 Task: Select animal welfare as the cause.
Action: Mouse moved to (899, 97)
Screenshot: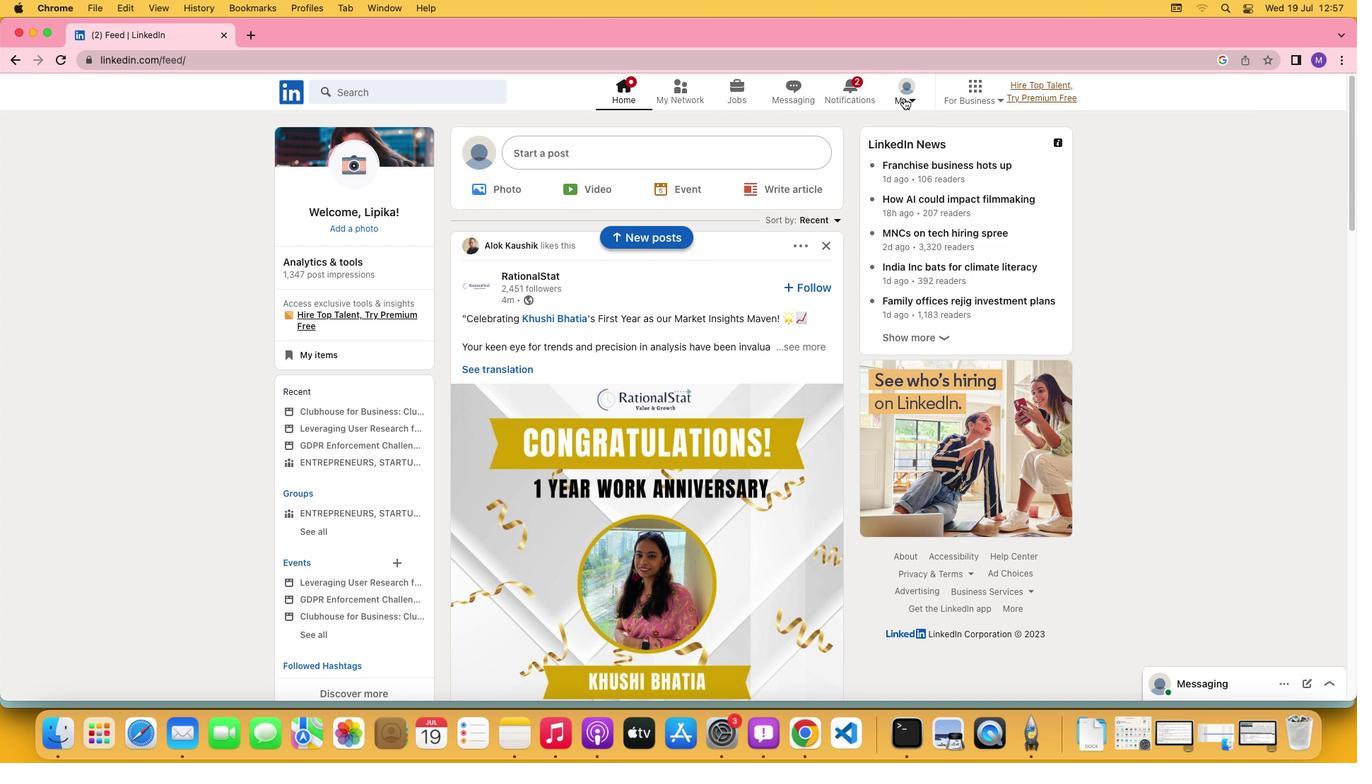 
Action: Mouse pressed left at (899, 97)
Screenshot: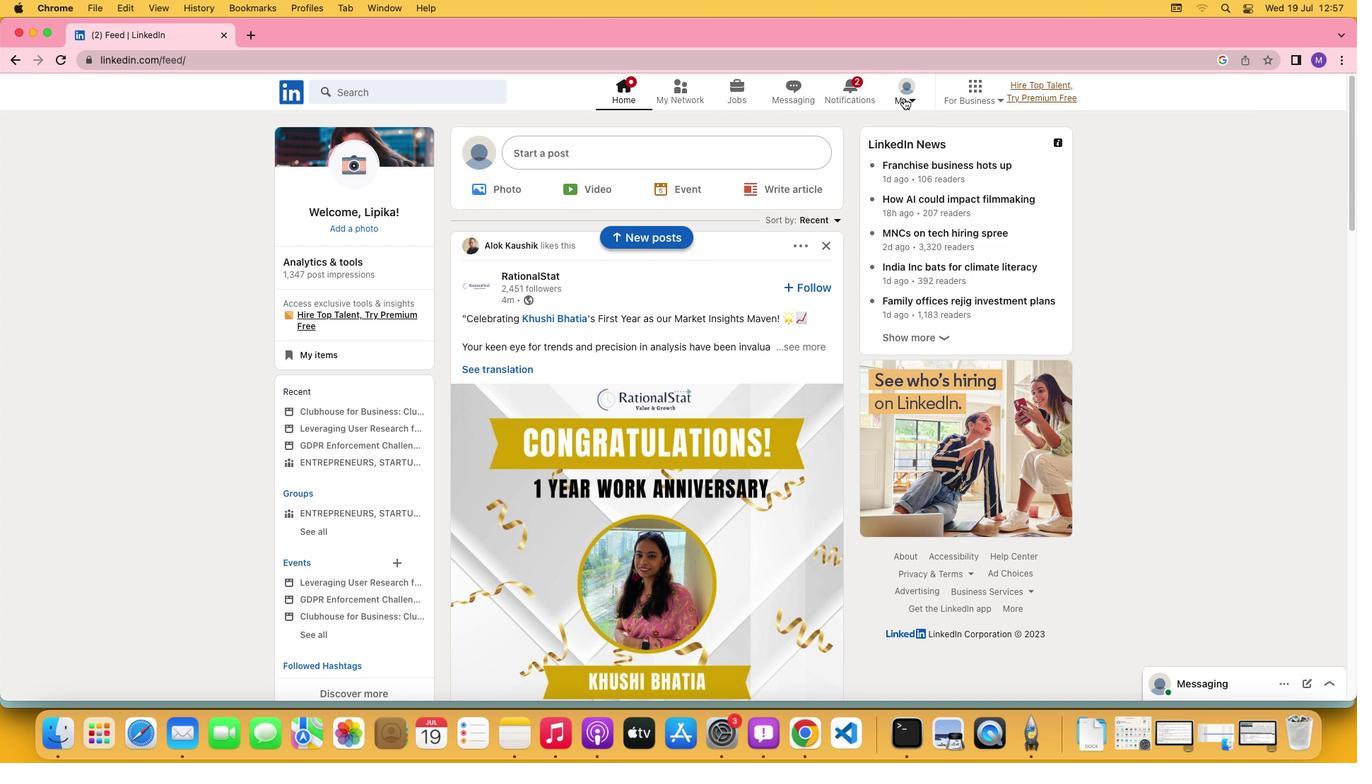 
Action: Mouse moved to (909, 98)
Screenshot: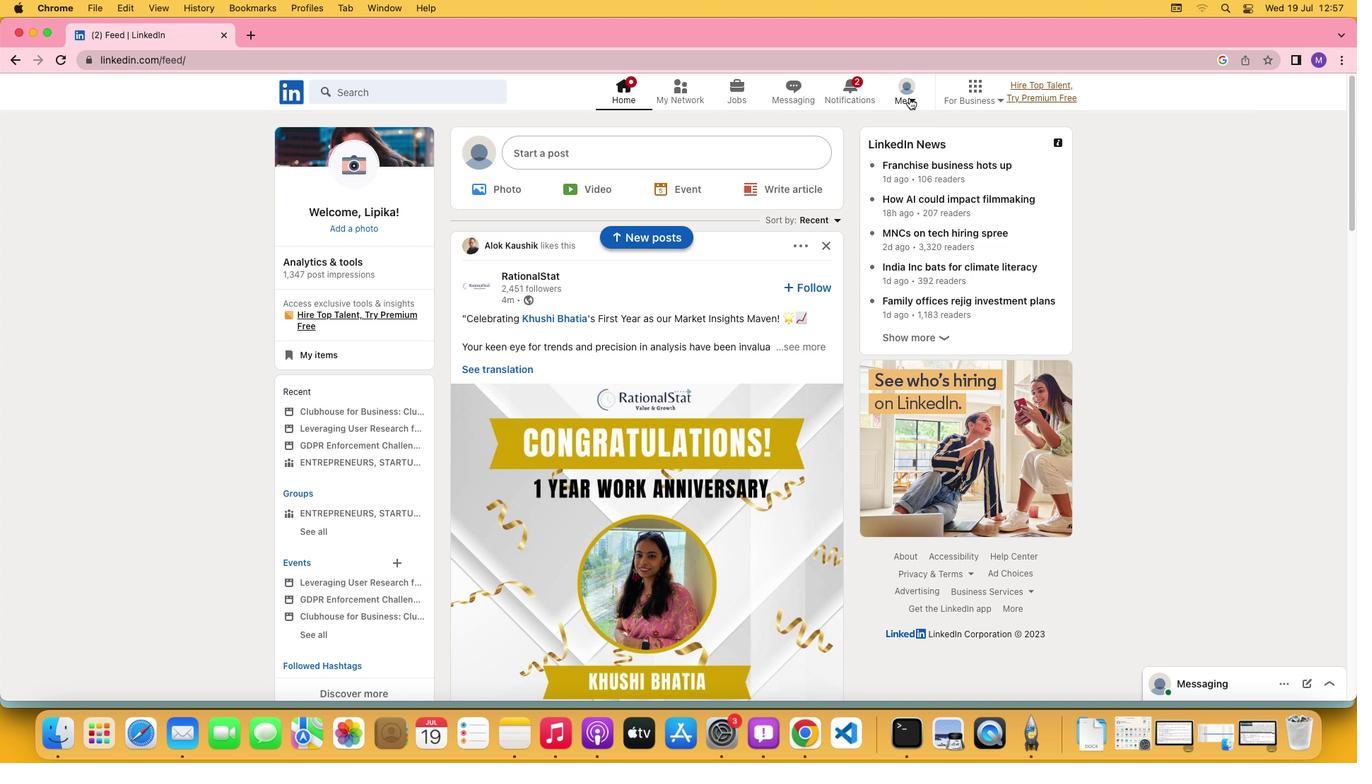 
Action: Mouse pressed left at (909, 98)
Screenshot: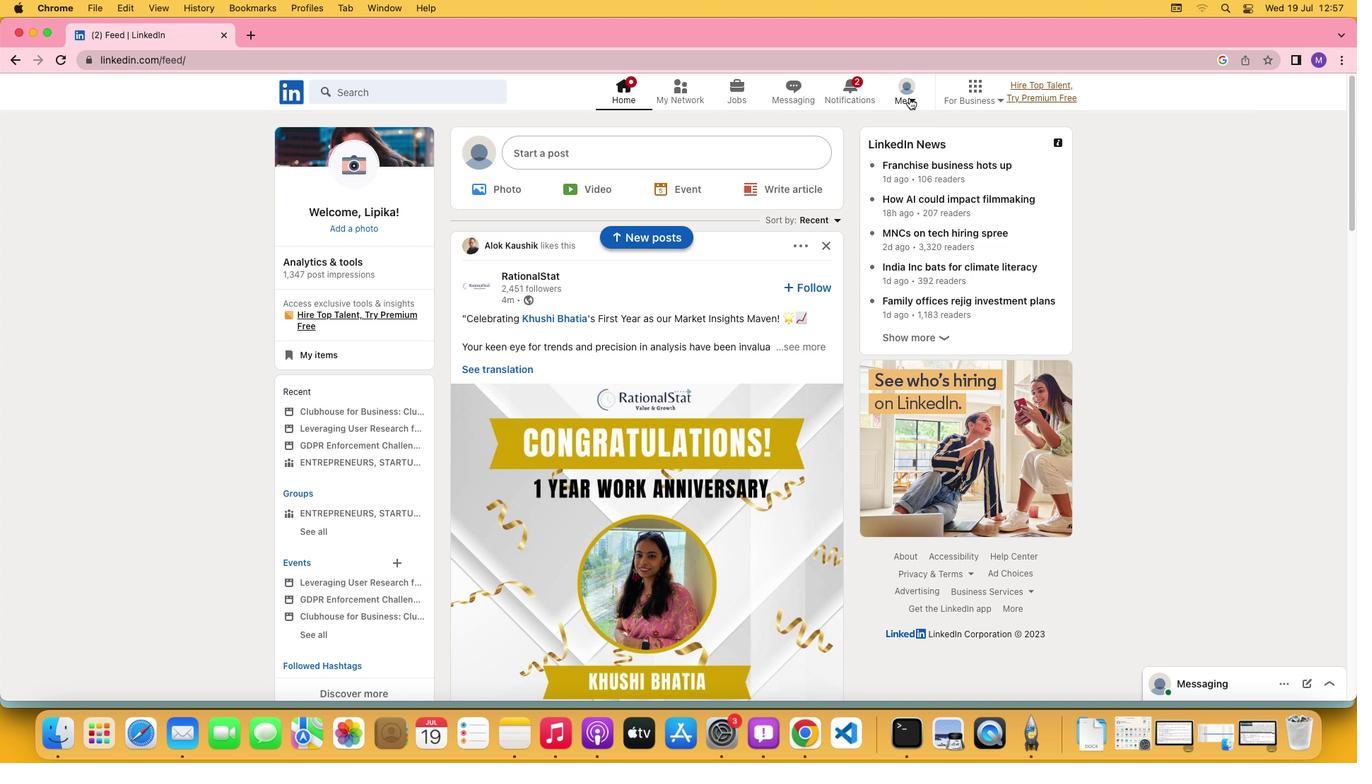
Action: Mouse moved to (872, 172)
Screenshot: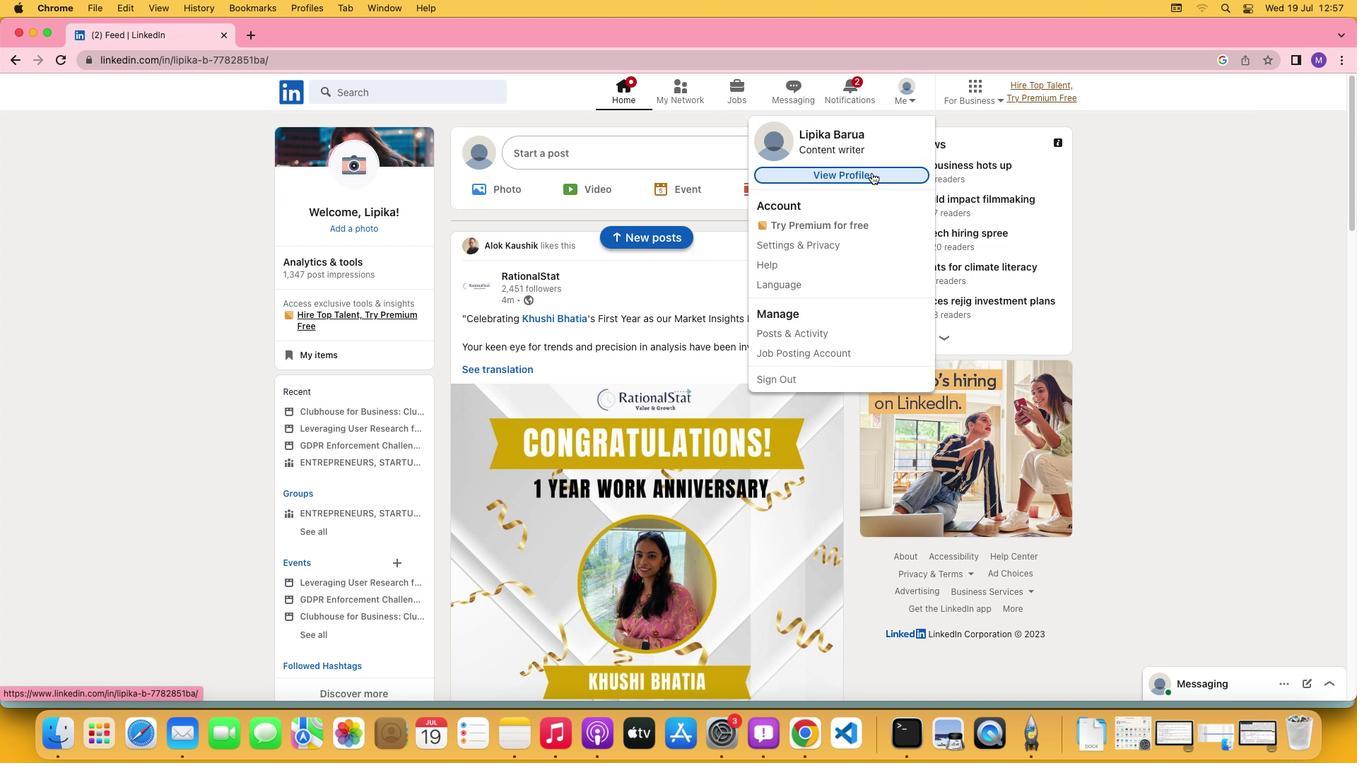 
Action: Mouse pressed left at (872, 172)
Screenshot: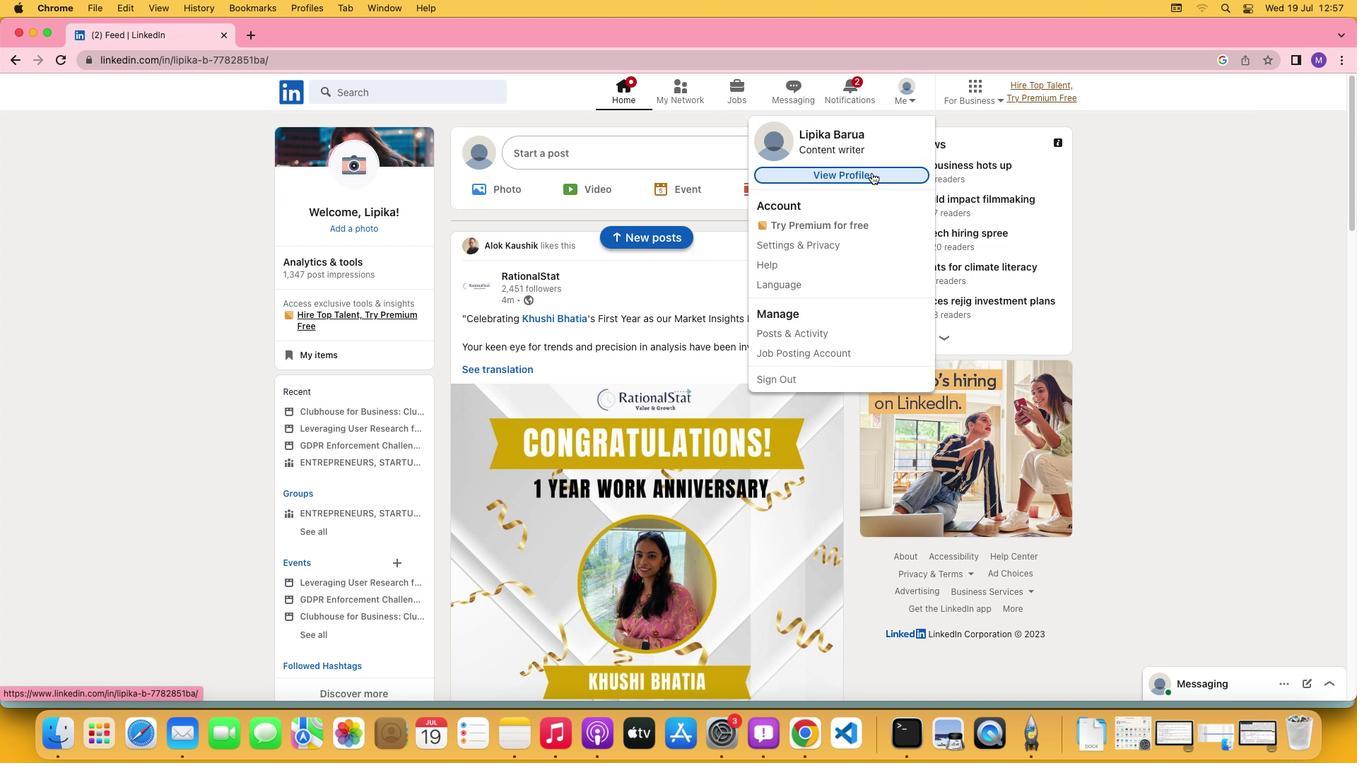 
Action: Mouse moved to (444, 458)
Screenshot: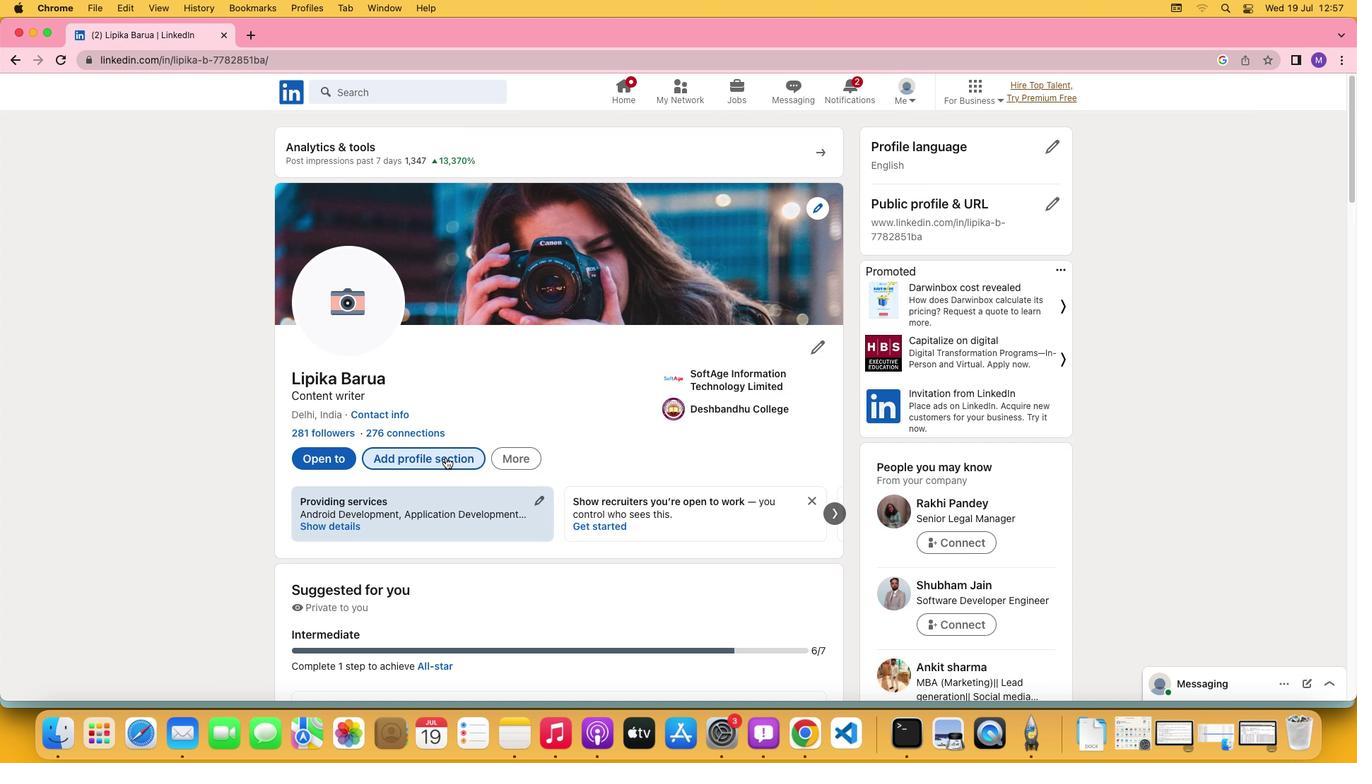 
Action: Mouse pressed left at (444, 458)
Screenshot: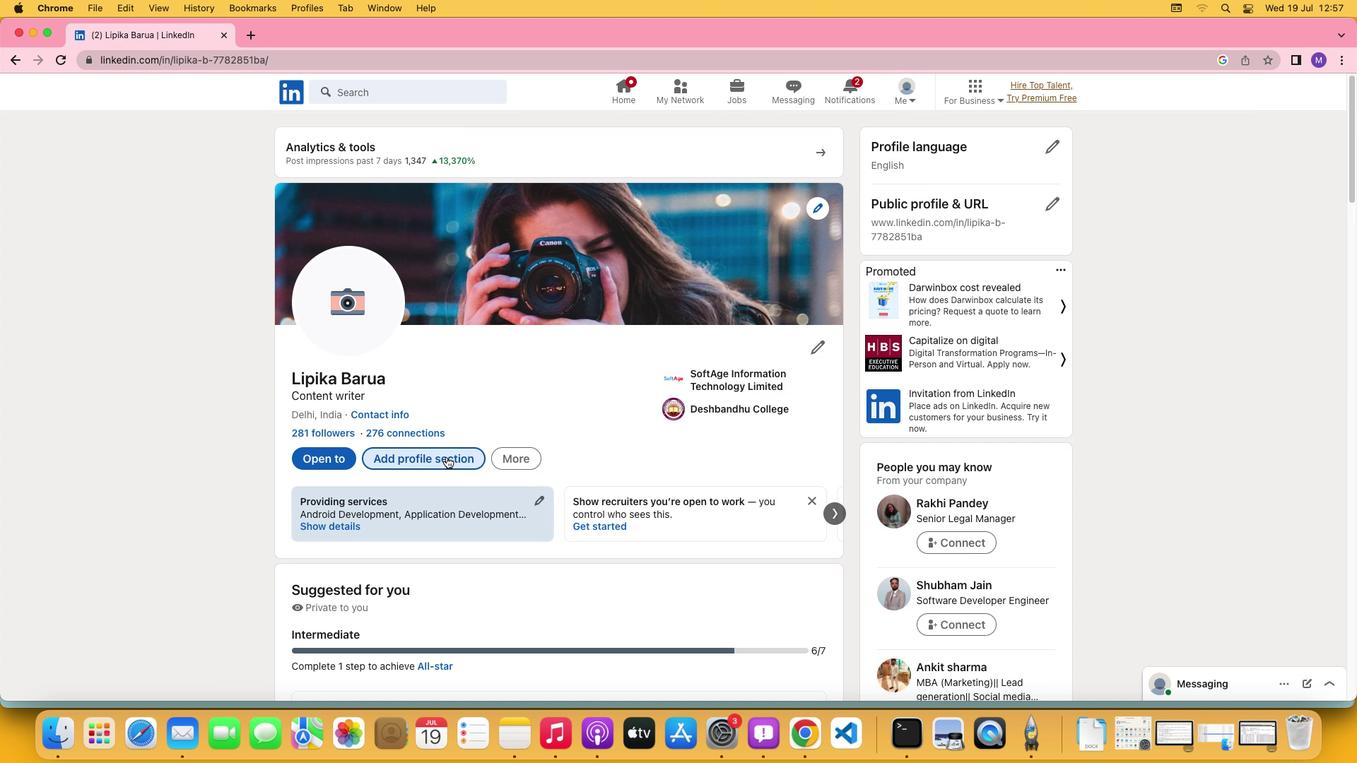 
Action: Mouse moved to (854, 424)
Screenshot: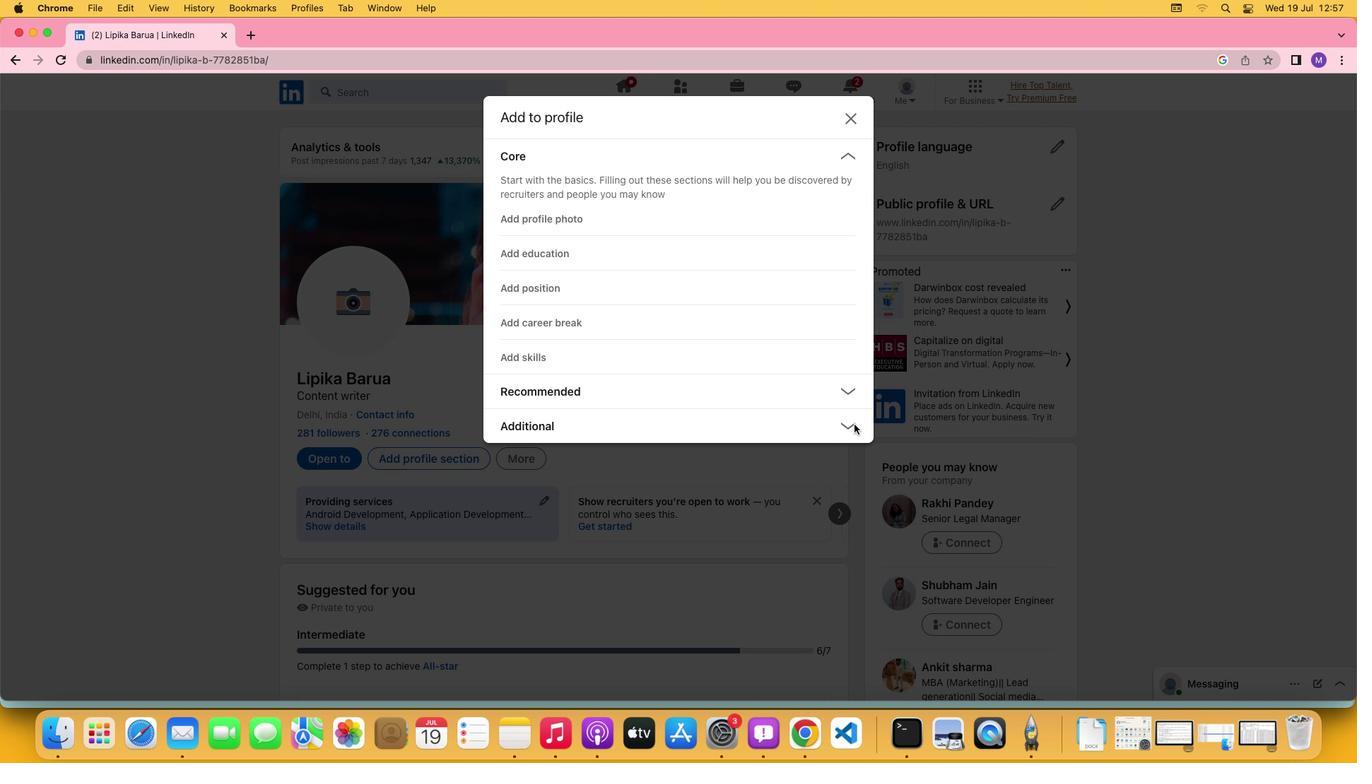 
Action: Mouse pressed left at (854, 424)
Screenshot: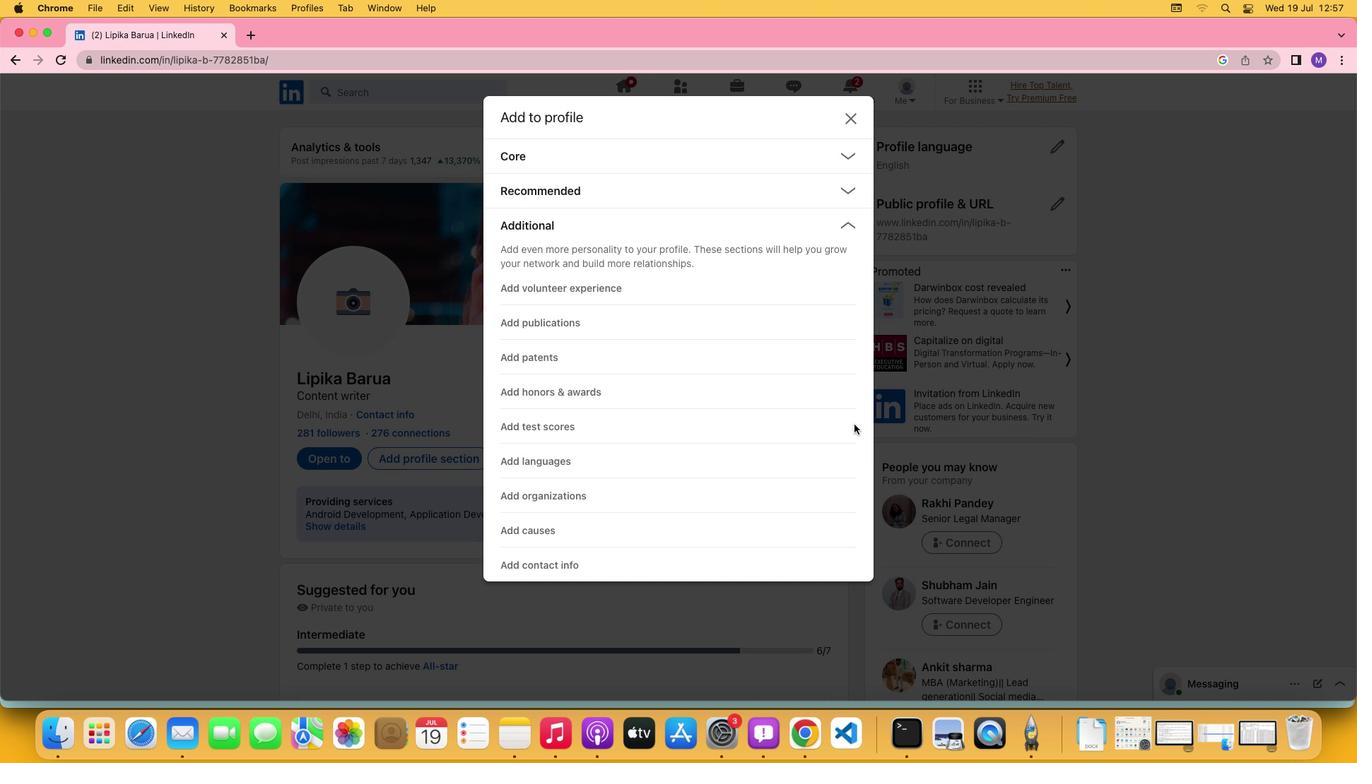 
Action: Mouse moved to (572, 287)
Screenshot: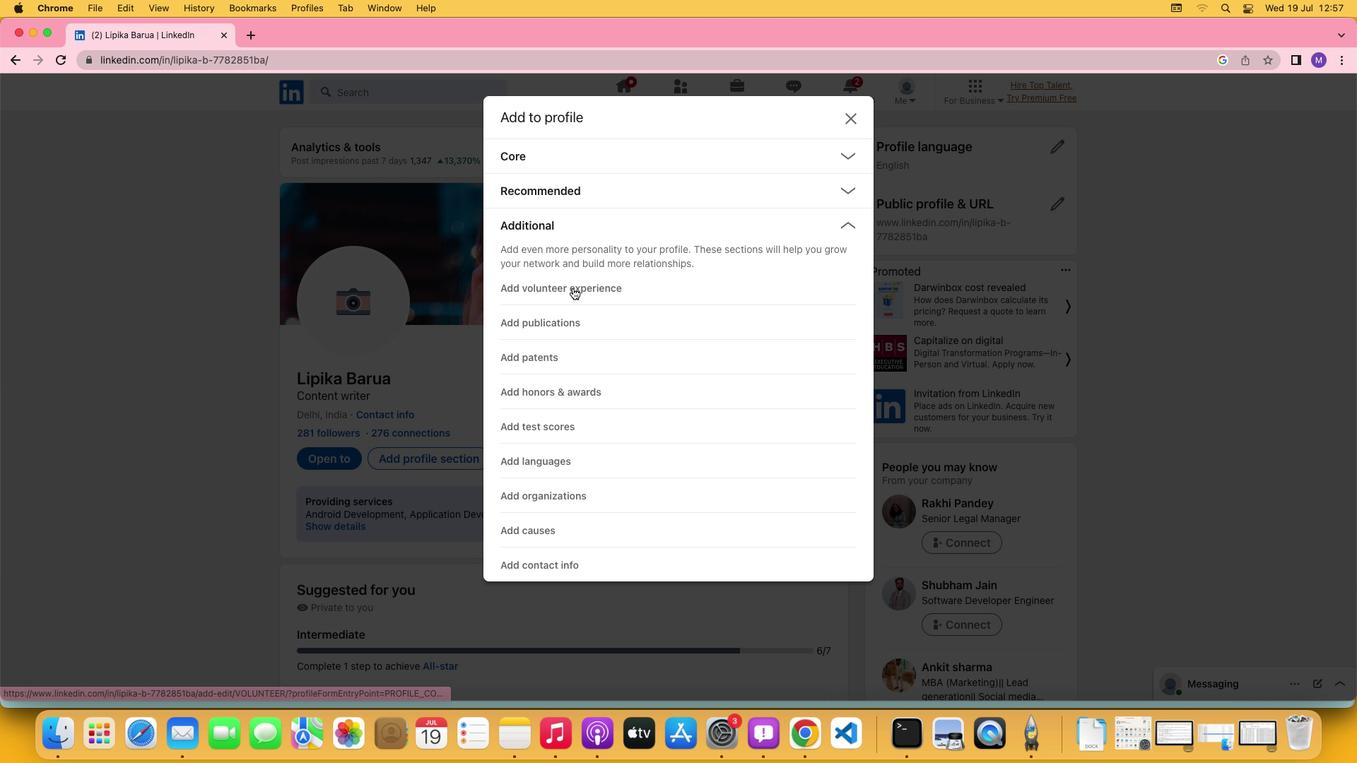 
Action: Mouse pressed left at (572, 287)
Screenshot: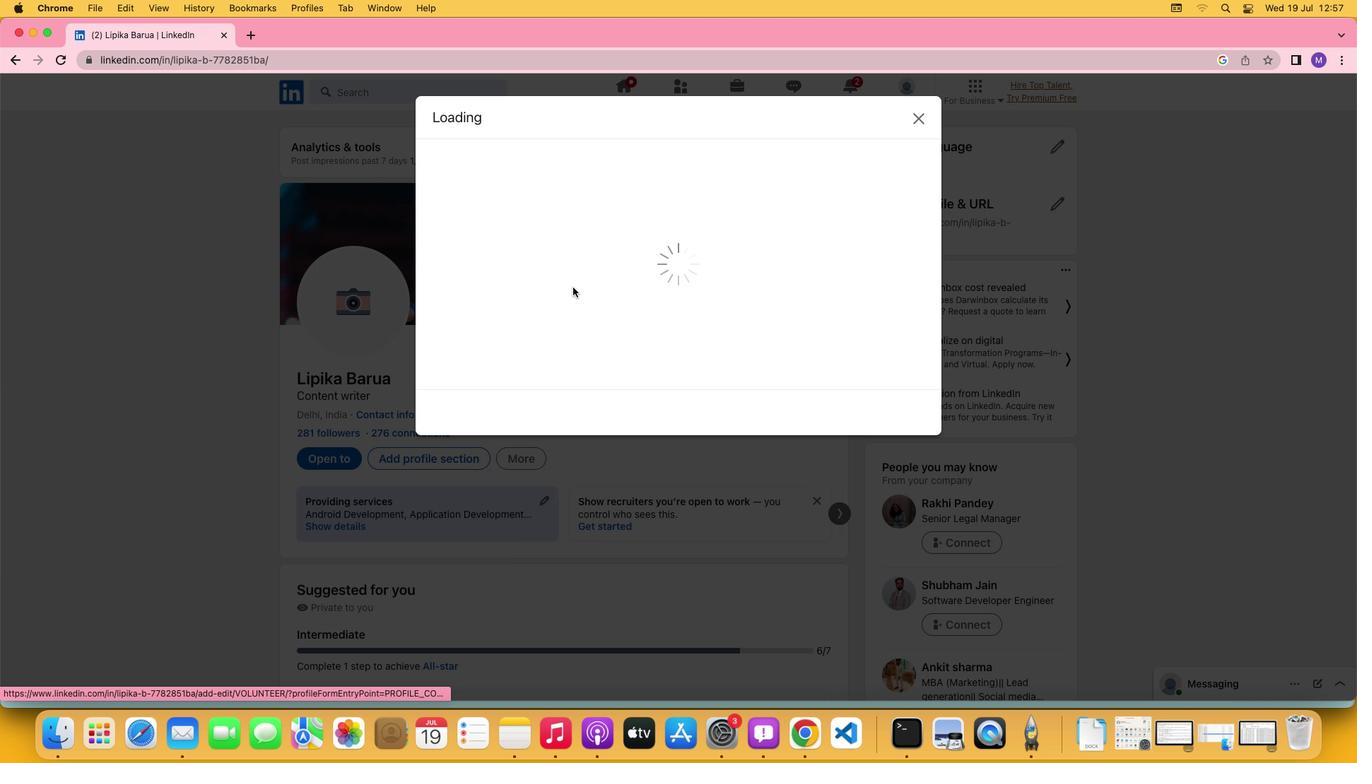
Action: Mouse moved to (910, 313)
Screenshot: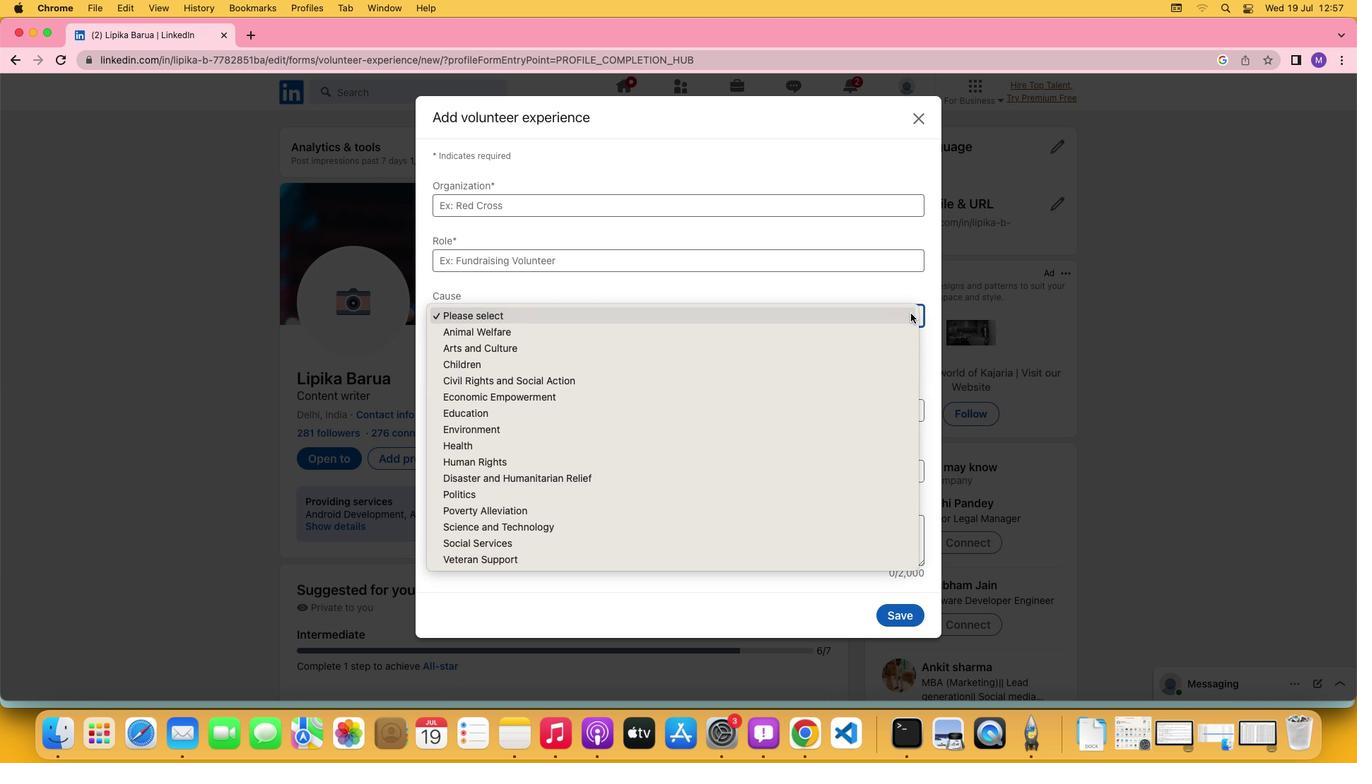 
Action: Mouse pressed left at (910, 313)
Screenshot: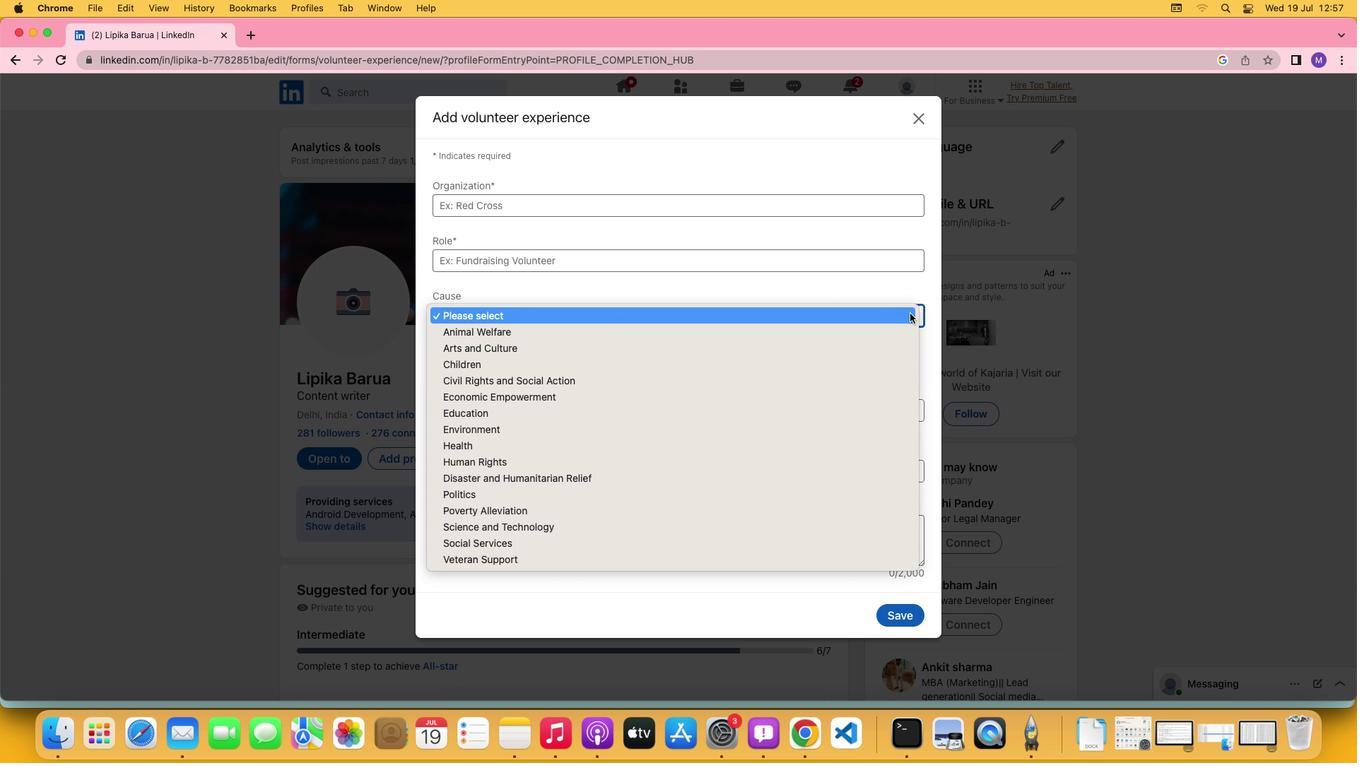
Action: Mouse moved to (867, 334)
Screenshot: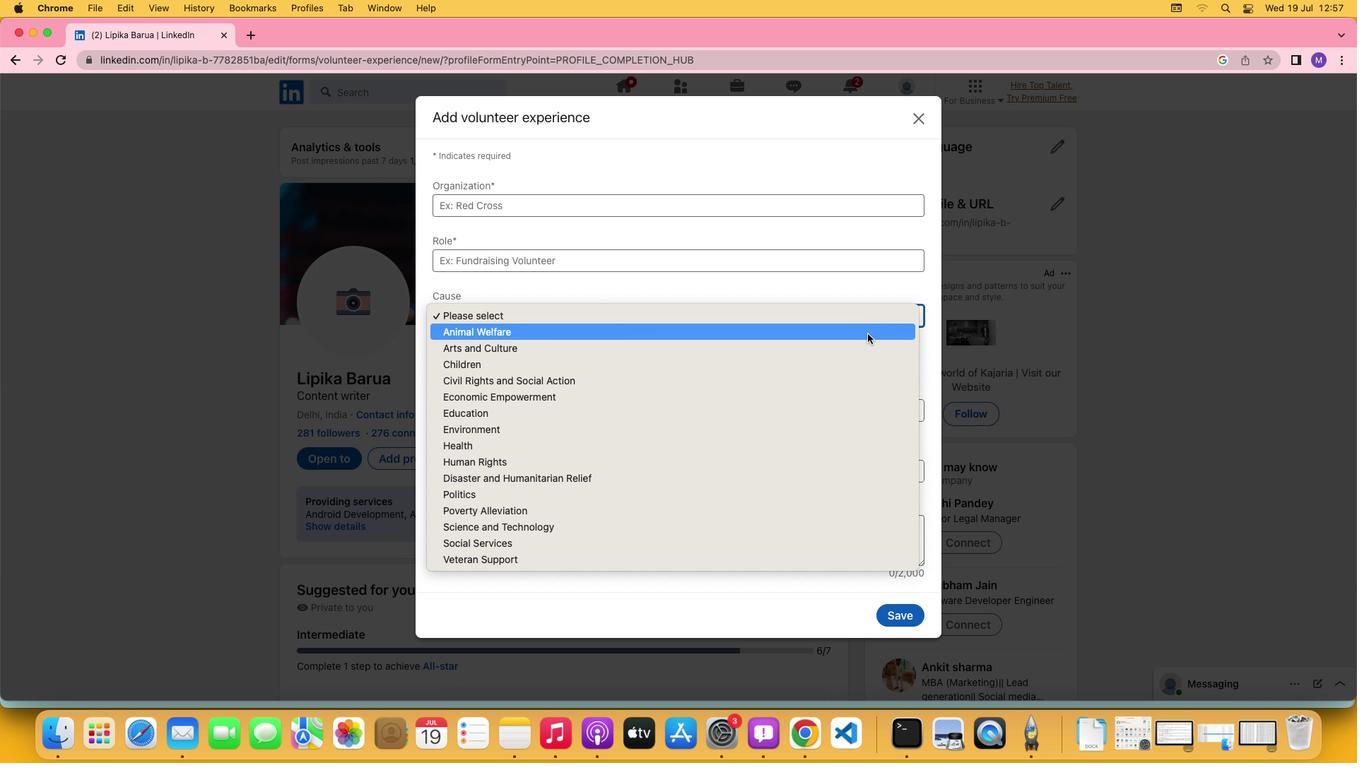 
Action: Mouse pressed left at (867, 334)
Screenshot: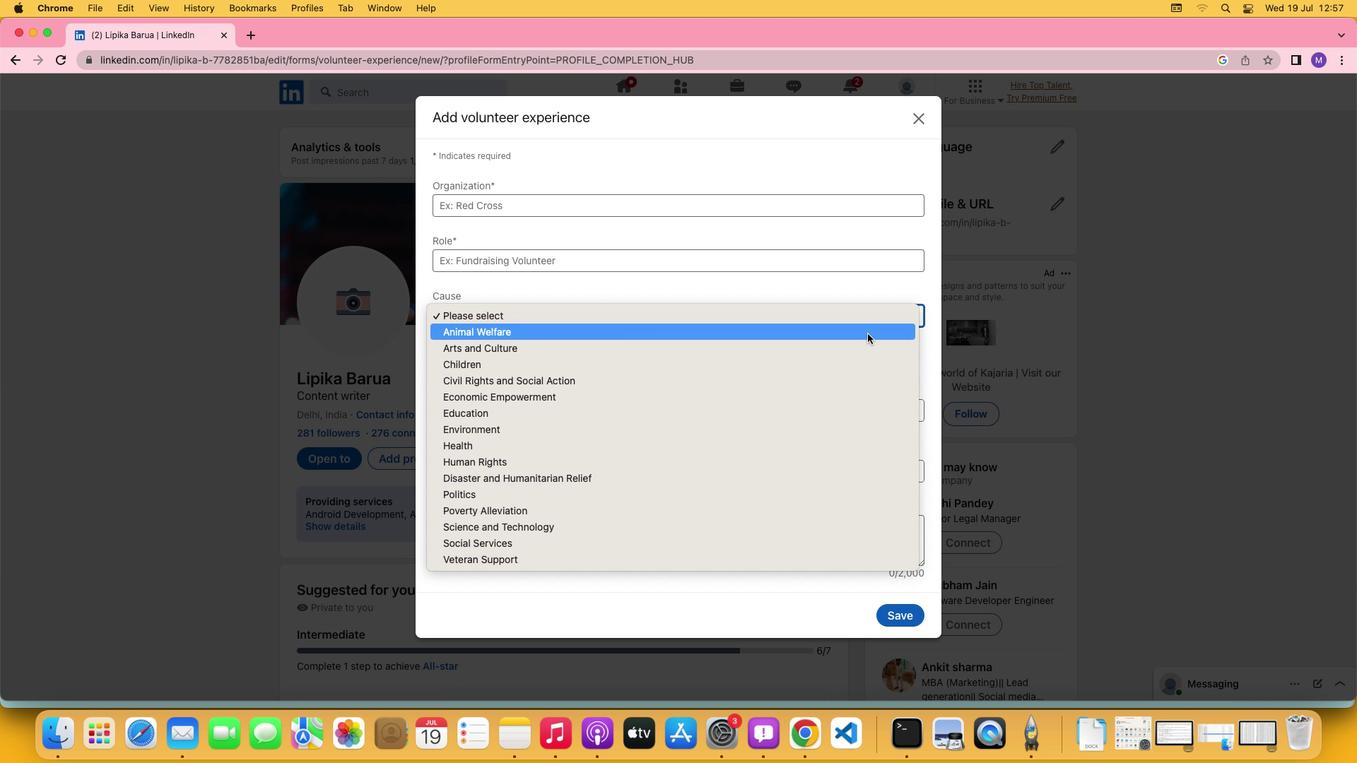 
Action: Mouse moved to (875, 285)
Screenshot: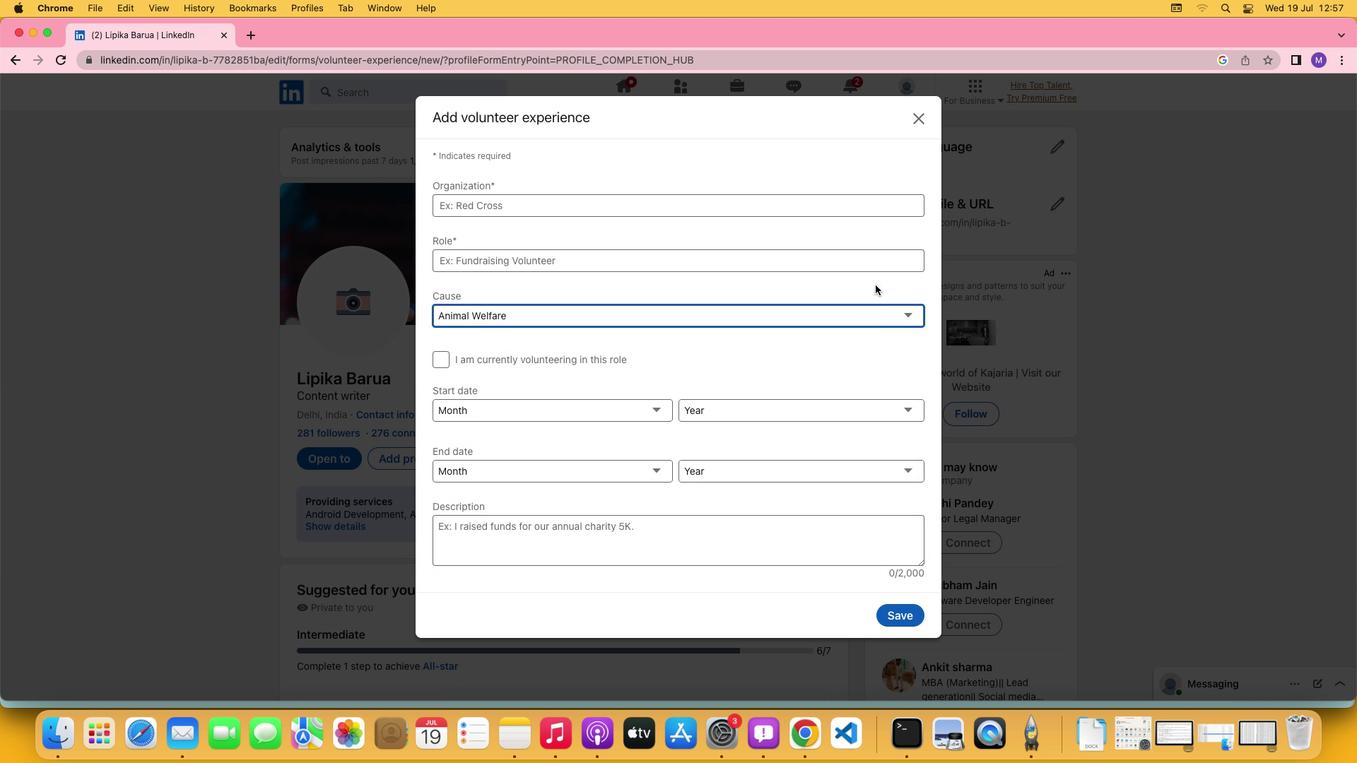 
